 Task: Use the formula "IMCOT" in spreadsheet "Project protfolio".
Action: Mouse moved to (125, 66)
Screenshot: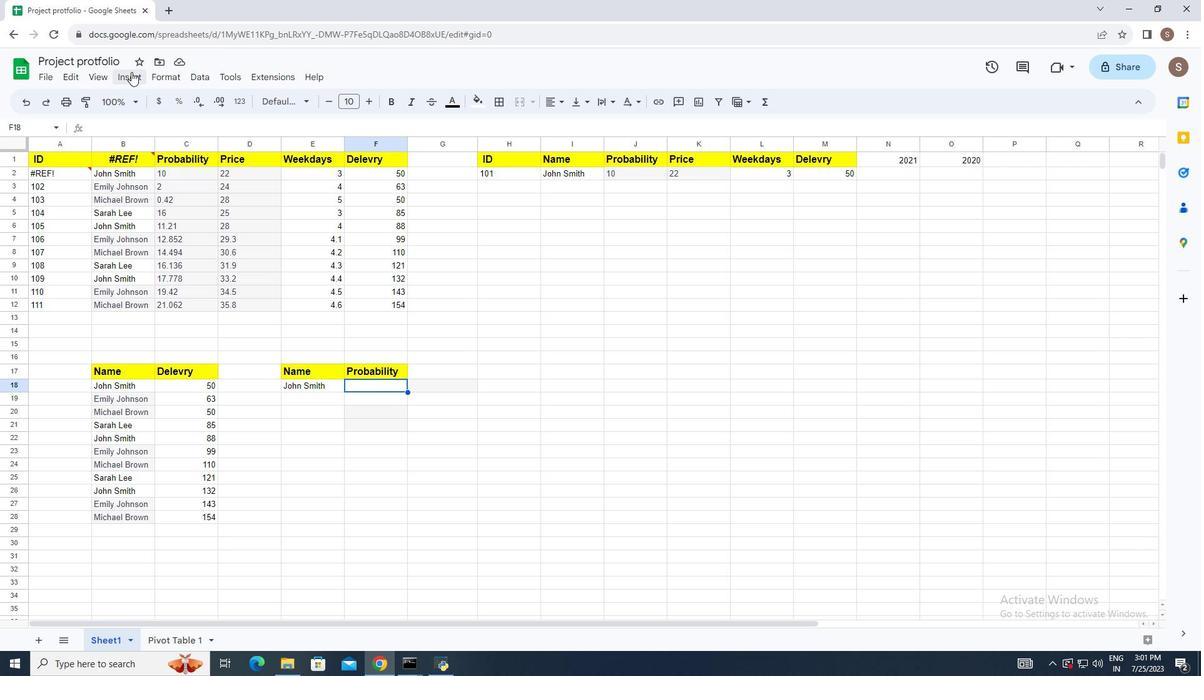 
Action: Mouse pressed left at (125, 66)
Screenshot: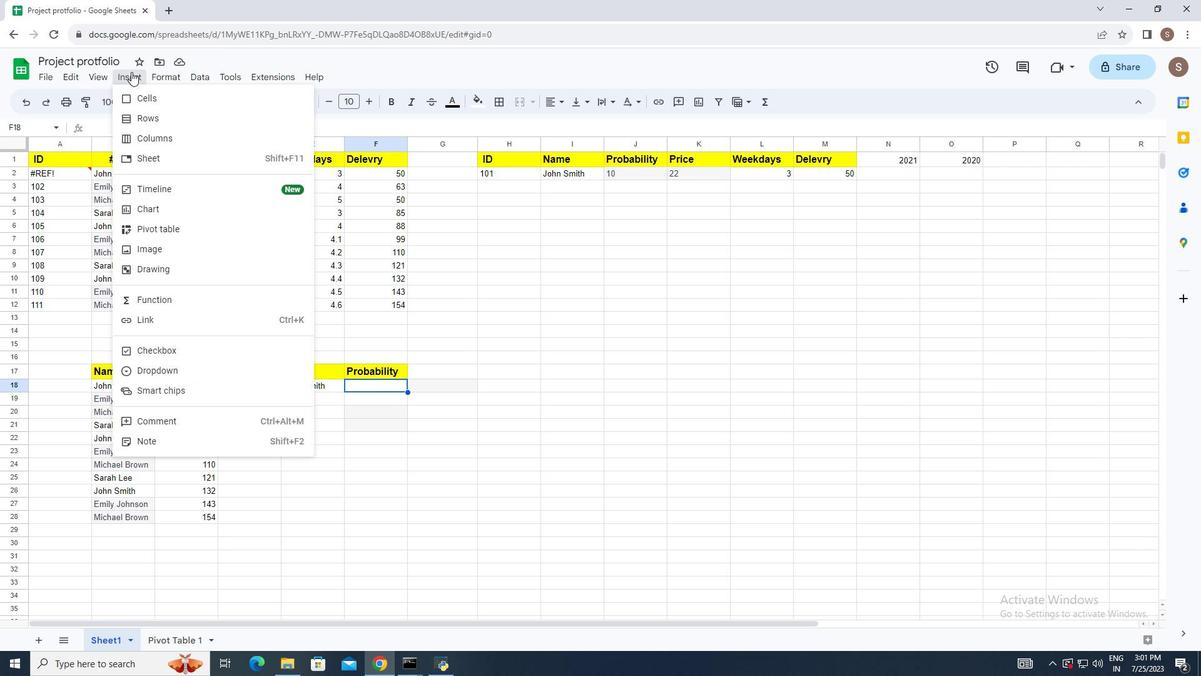 
Action: Mouse moved to (190, 294)
Screenshot: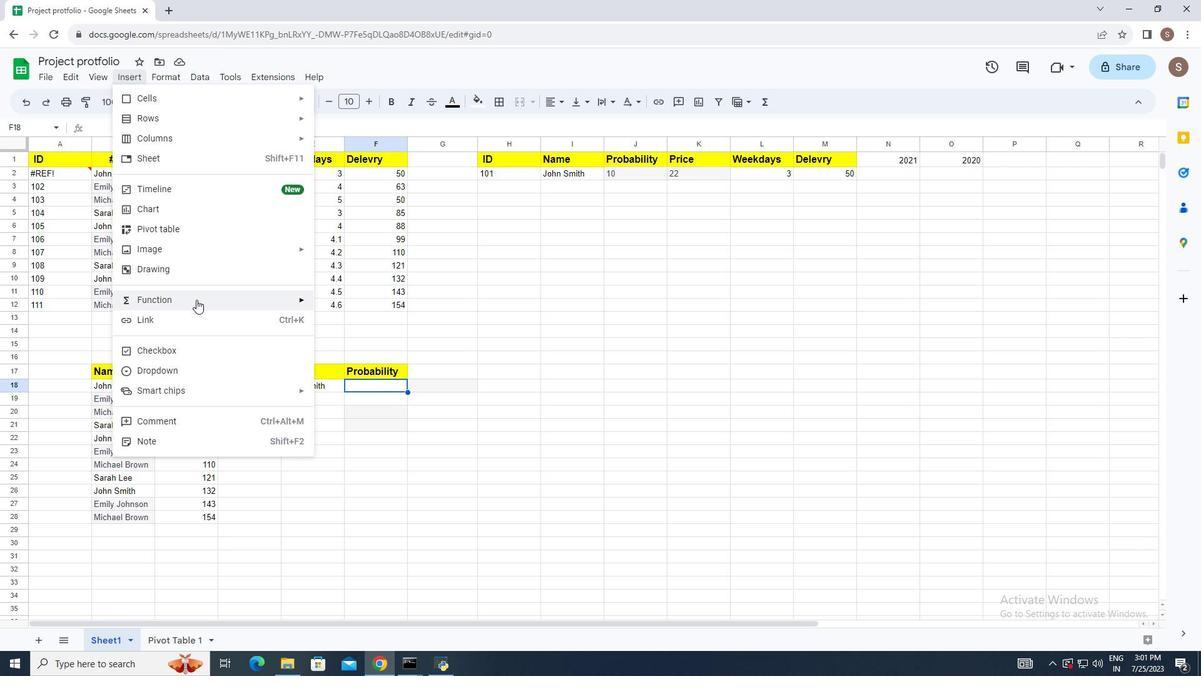
Action: Mouse pressed left at (190, 294)
Screenshot: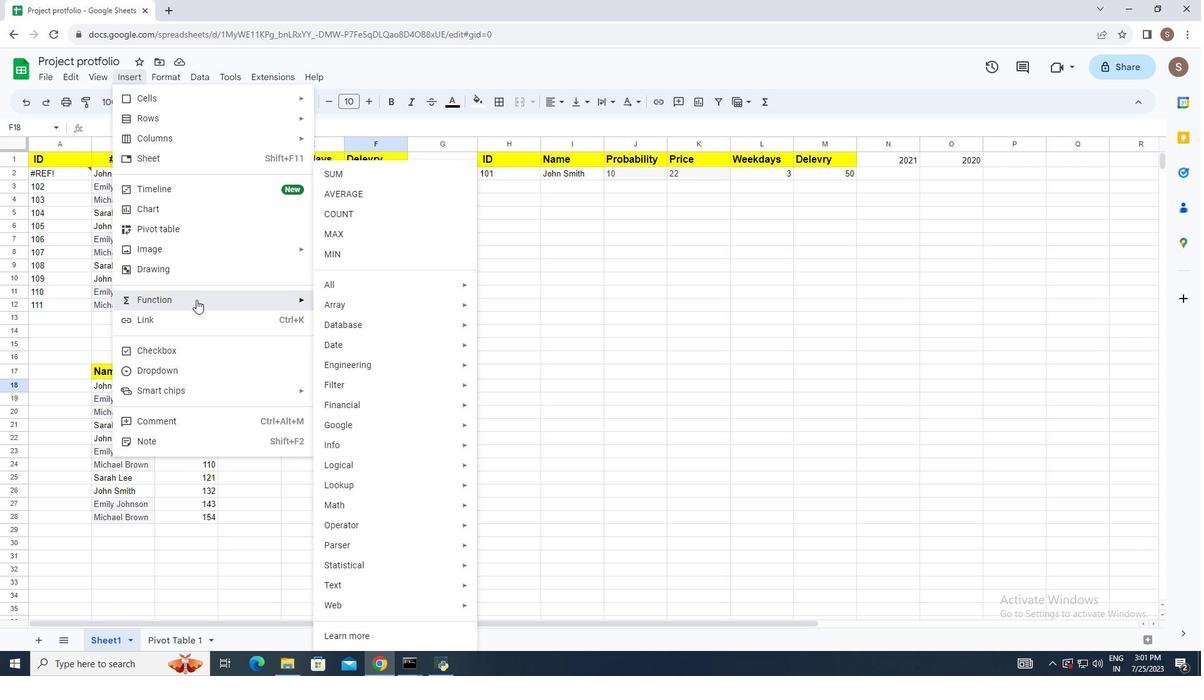 
Action: Mouse moved to (361, 281)
Screenshot: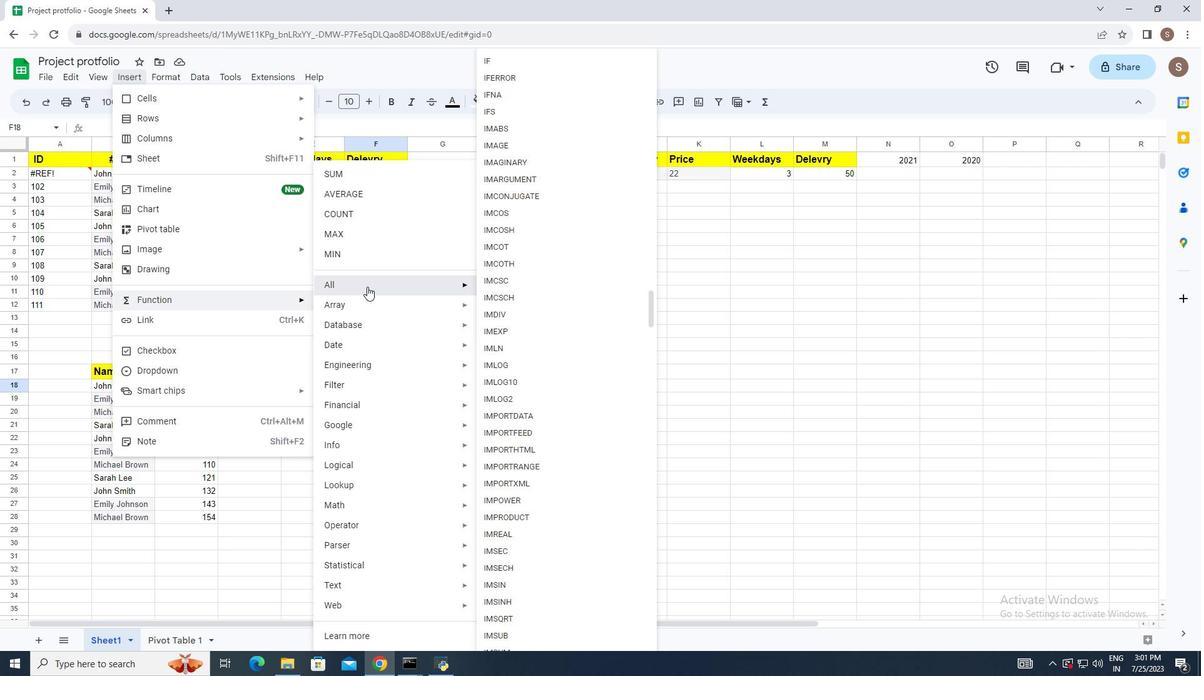 
Action: Mouse pressed left at (361, 281)
Screenshot: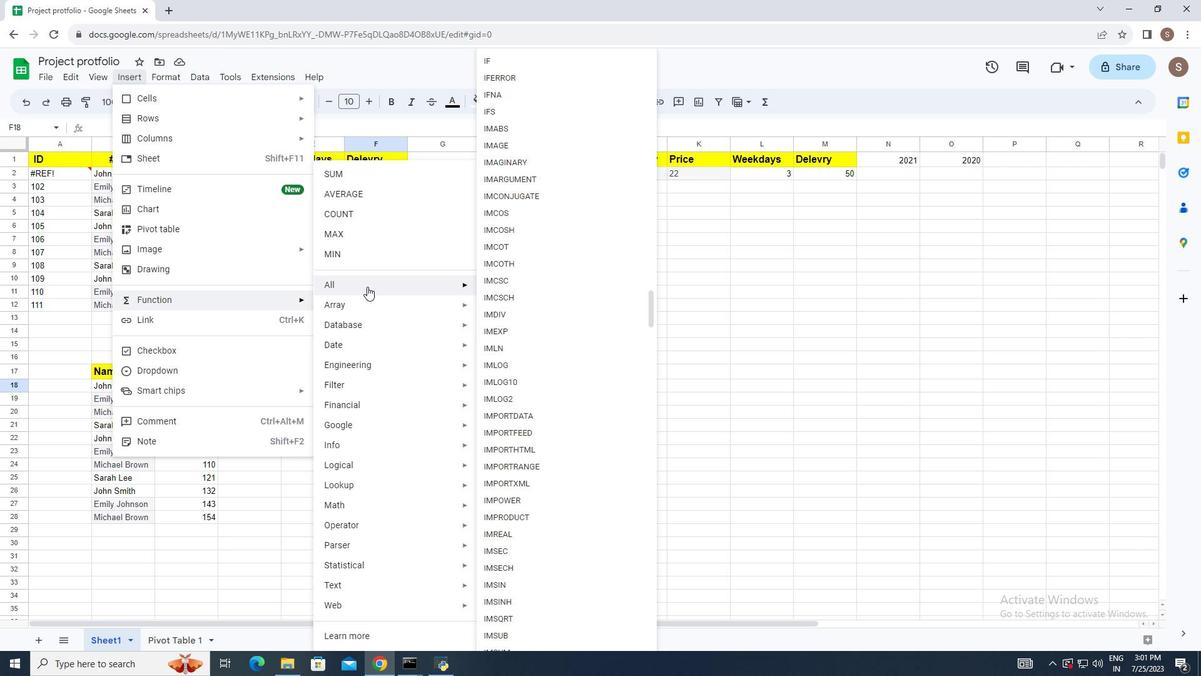 
Action: Mouse moved to (546, 244)
Screenshot: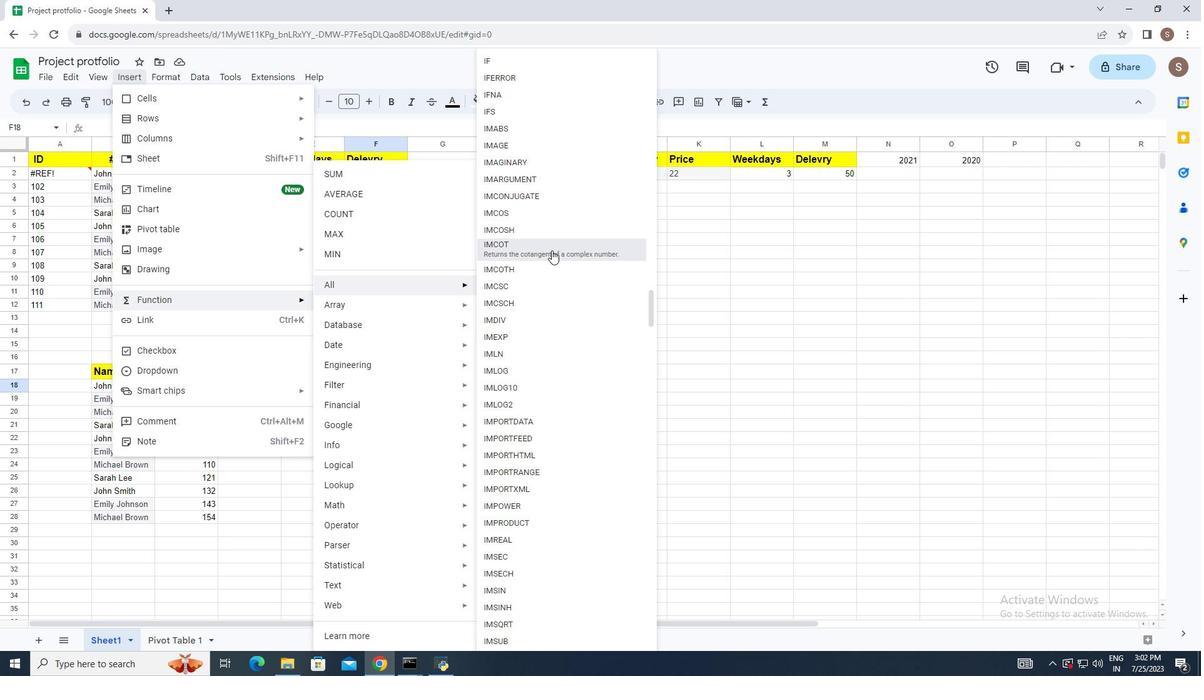 
Action: Mouse pressed left at (546, 244)
Screenshot: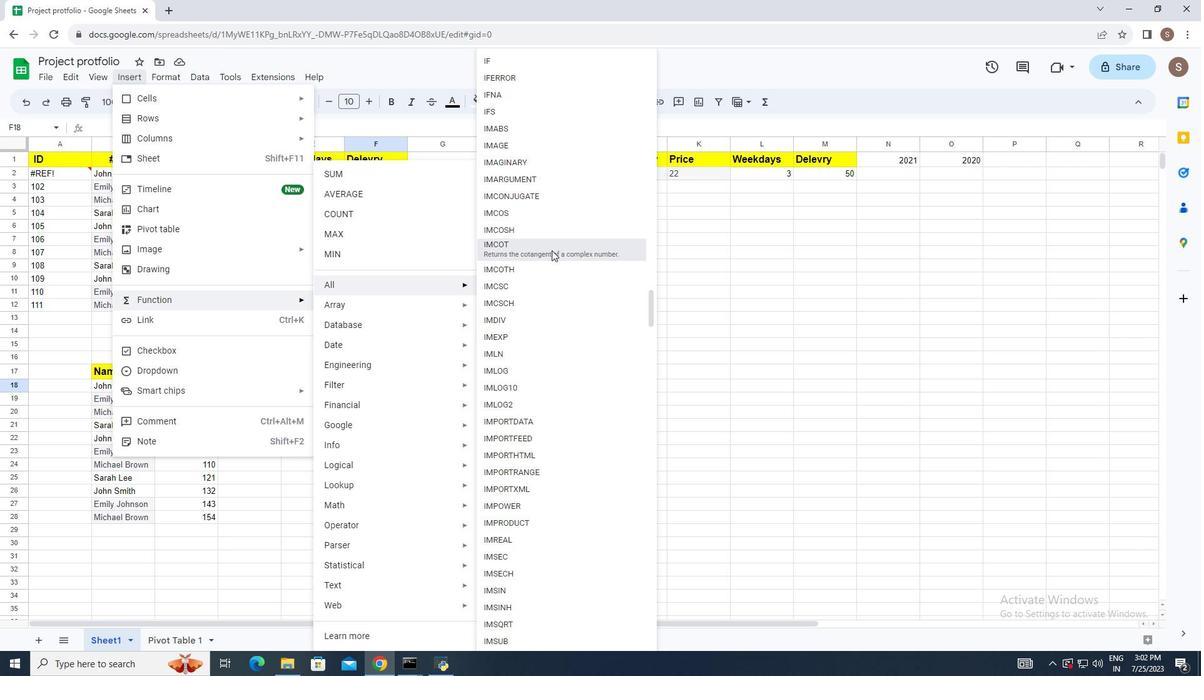 
Action: Mouse moved to (457, 383)
Screenshot: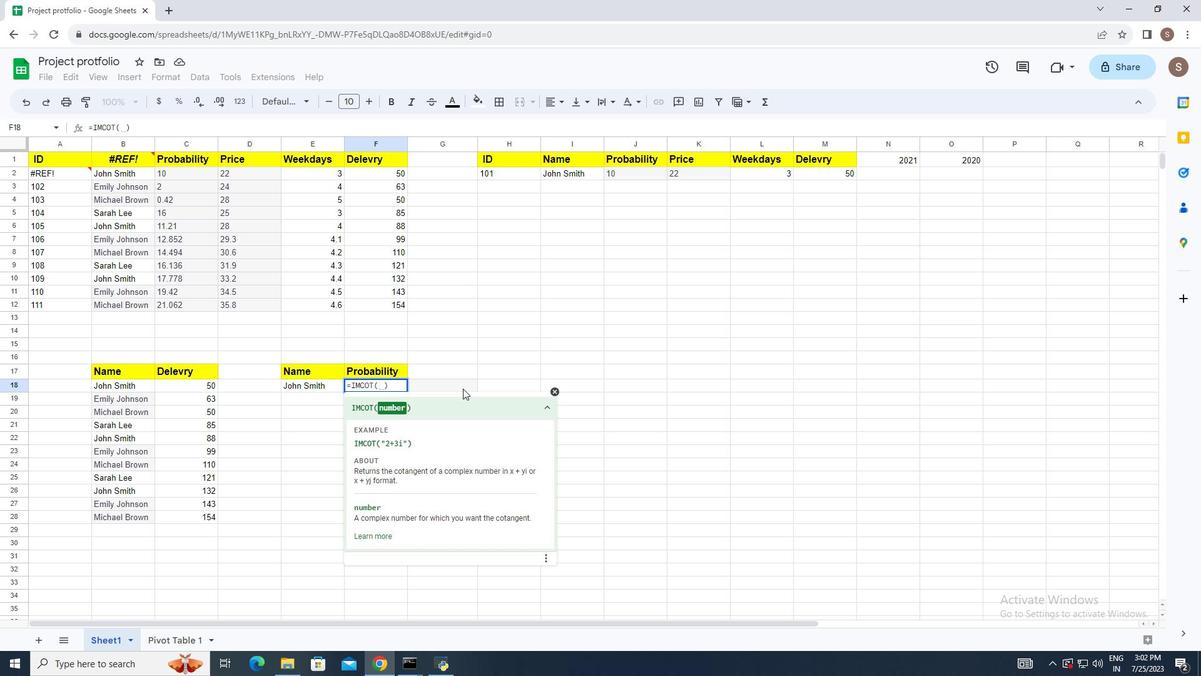 
Action: Key pressed <Key.shift_r>"5+8<Key.shift_r>"<Key.backspace>i<Key.shift_r>"<Key.enter>
Screenshot: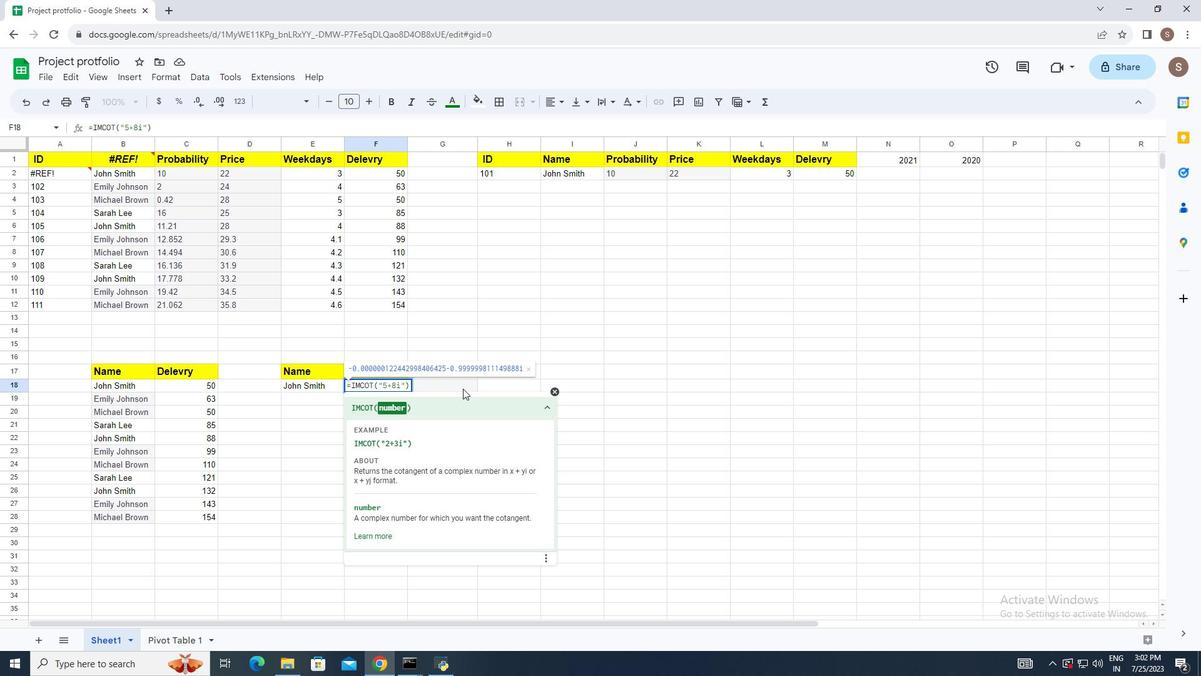
